 Task: Learn more about a recruiter lite.
Action: Mouse moved to (692, 86)
Screenshot: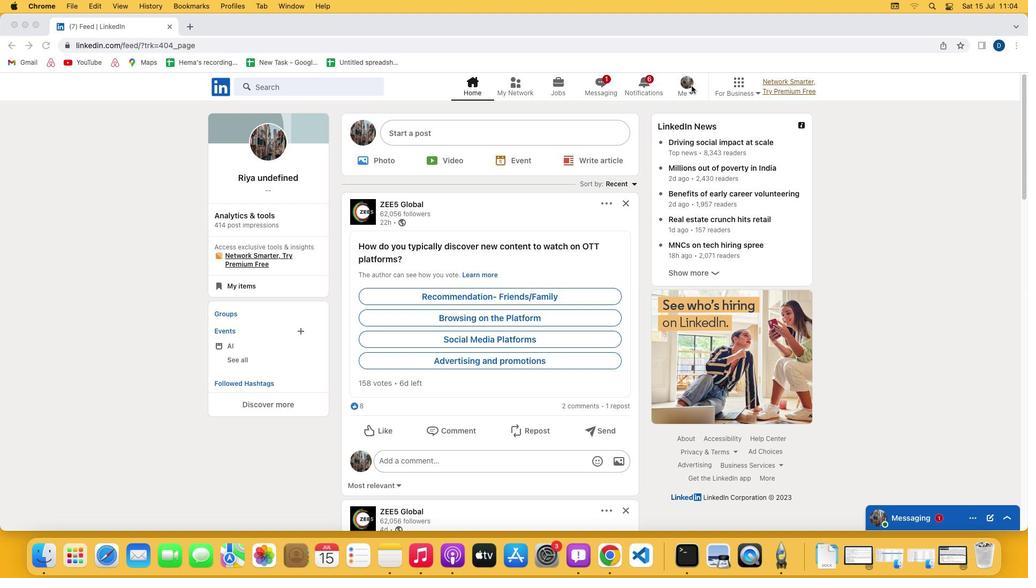 
Action: Mouse pressed left at (692, 86)
Screenshot: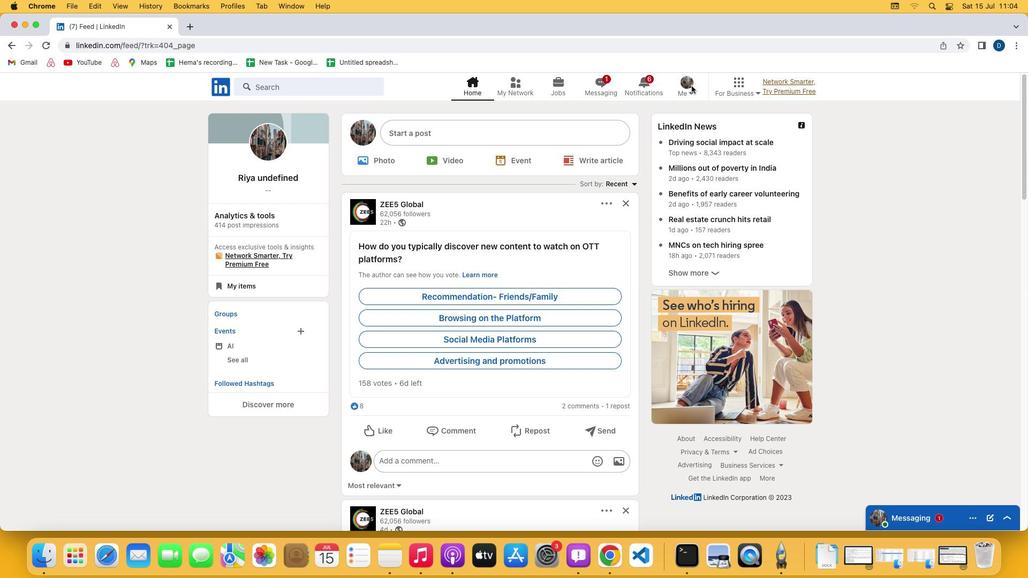 
Action: Mouse pressed left at (692, 86)
Screenshot: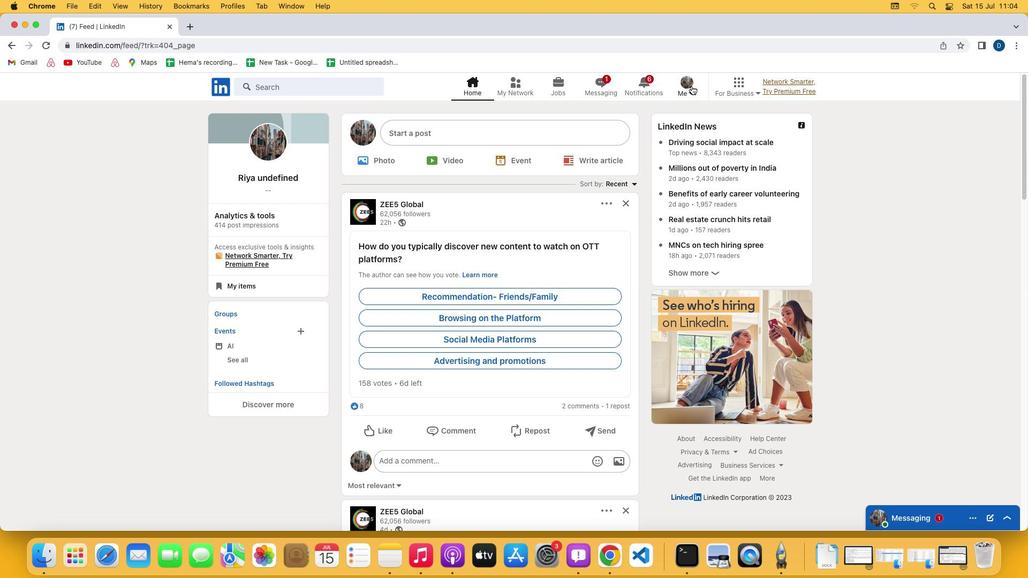 
Action: Mouse moved to (620, 205)
Screenshot: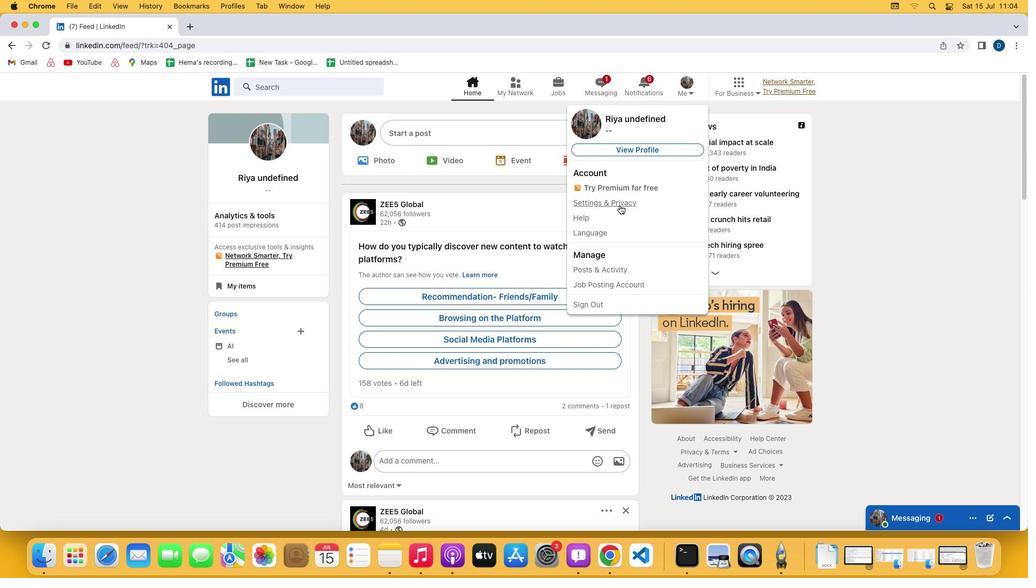 
Action: Mouse pressed left at (620, 205)
Screenshot: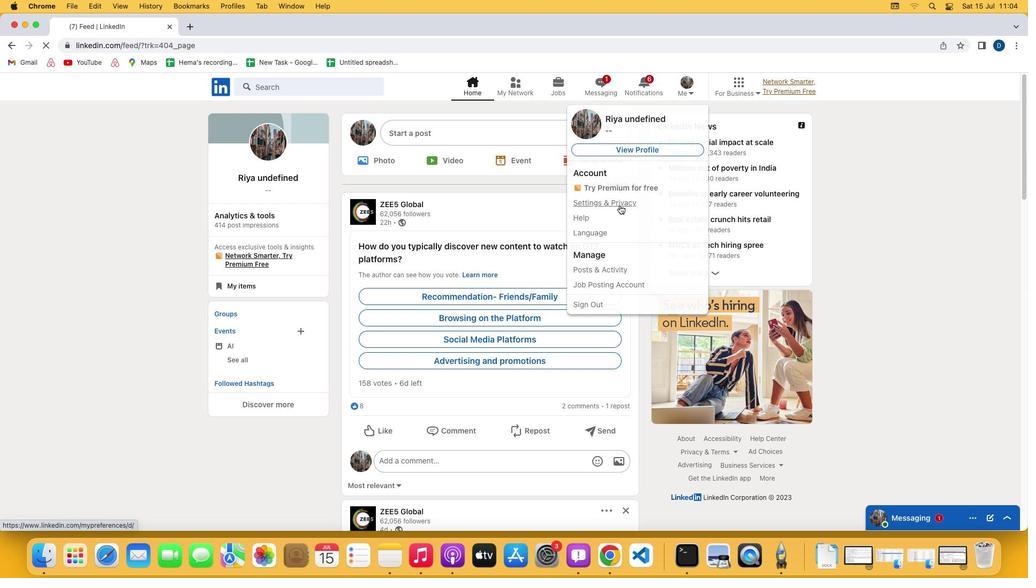 
Action: Mouse moved to (547, 386)
Screenshot: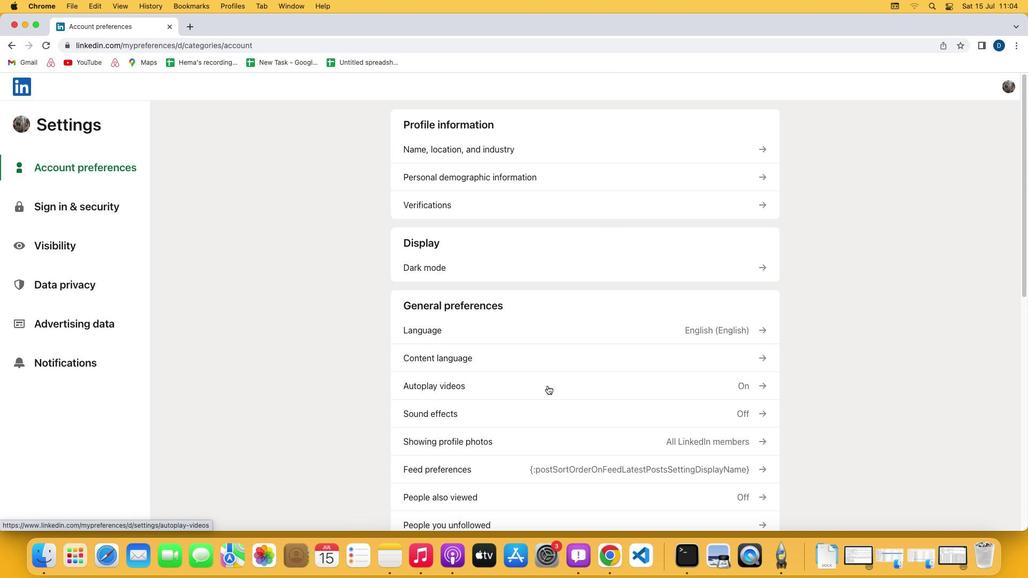 
Action: Mouse scrolled (547, 386) with delta (0, 0)
Screenshot: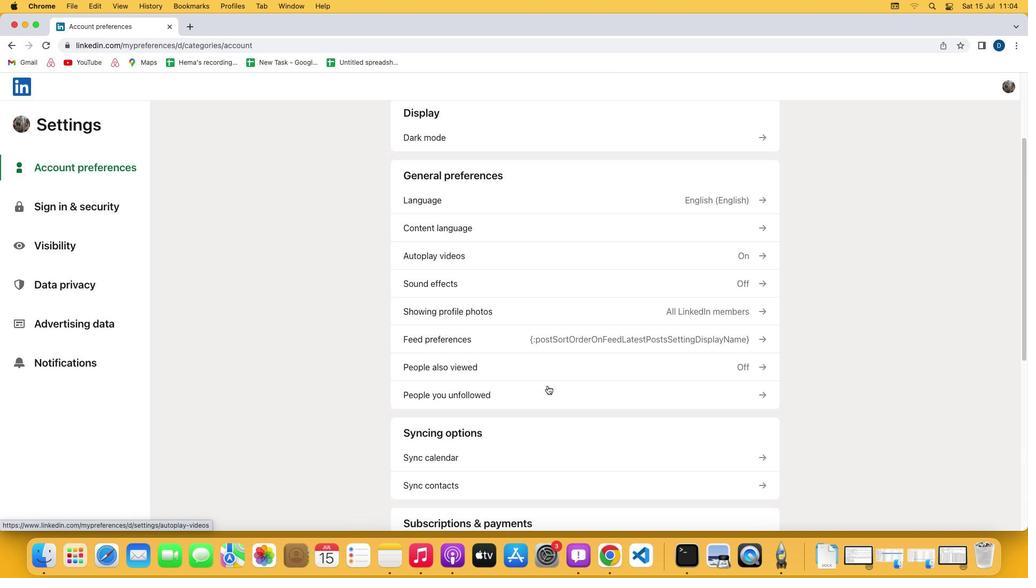 
Action: Mouse scrolled (547, 386) with delta (0, 0)
Screenshot: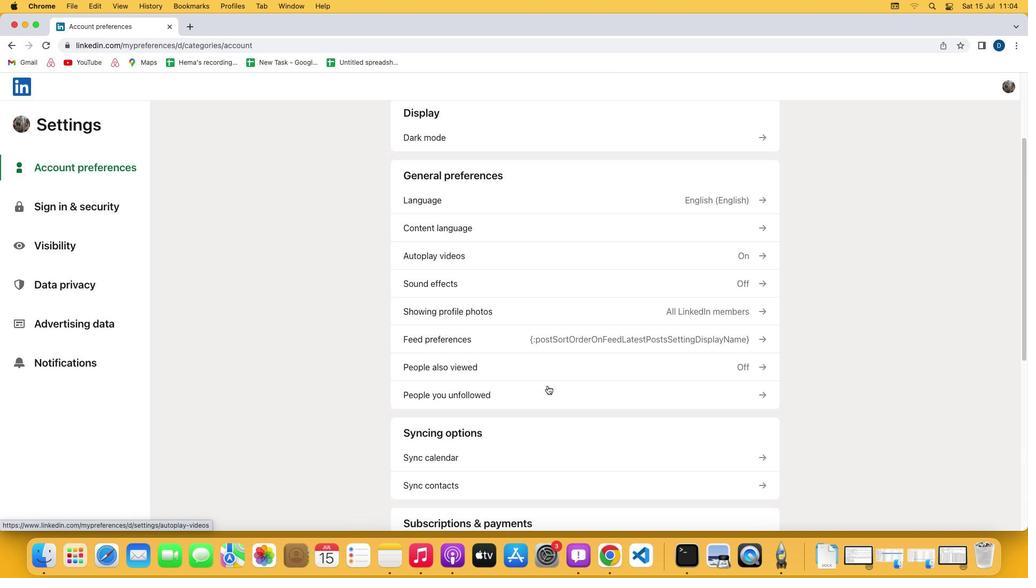 
Action: Mouse scrolled (547, 386) with delta (0, -1)
Screenshot: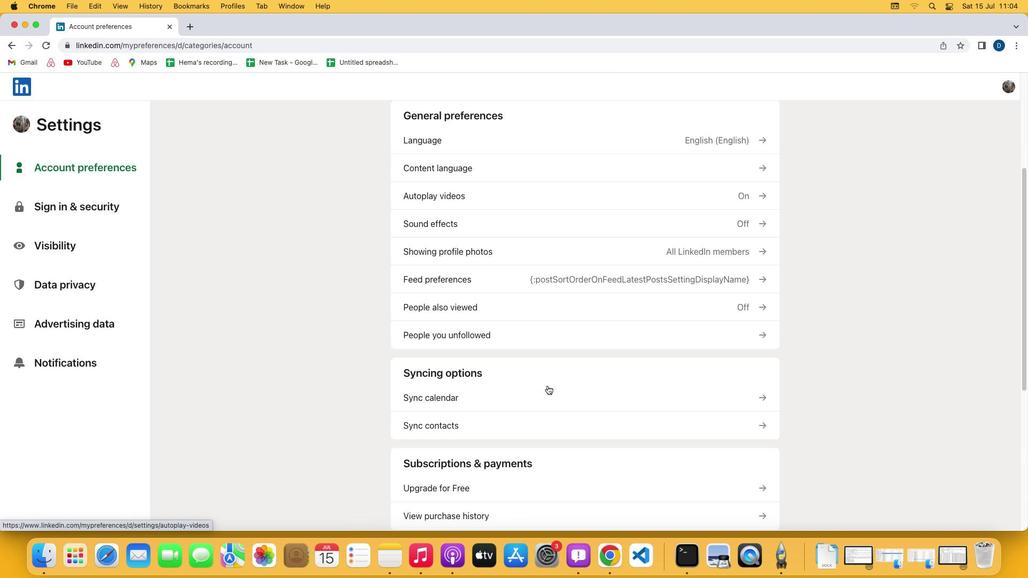 
Action: Mouse scrolled (547, 386) with delta (0, -2)
Screenshot: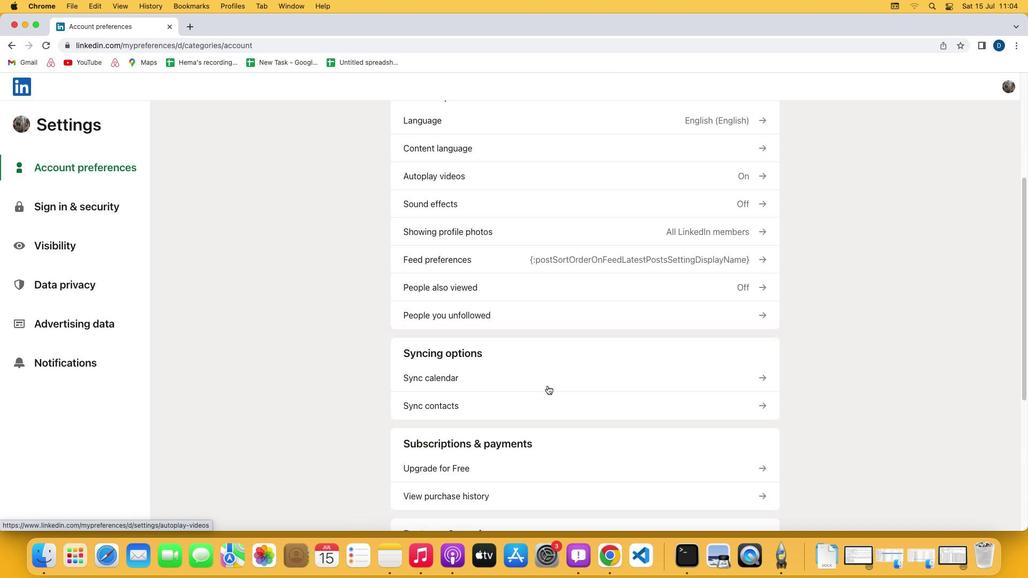 
Action: Mouse scrolled (547, 386) with delta (0, 0)
Screenshot: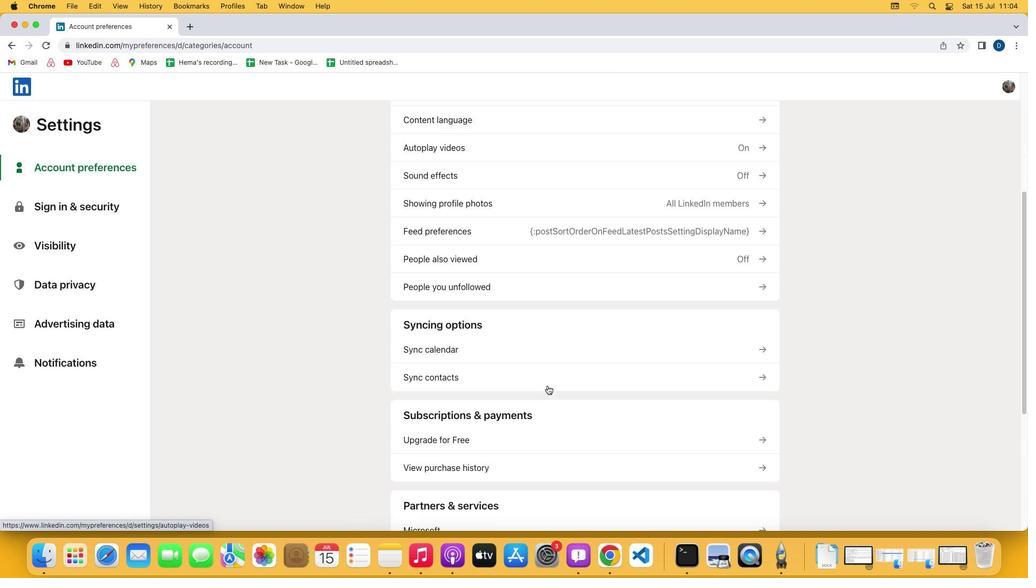 
Action: Mouse scrolled (547, 386) with delta (0, 0)
Screenshot: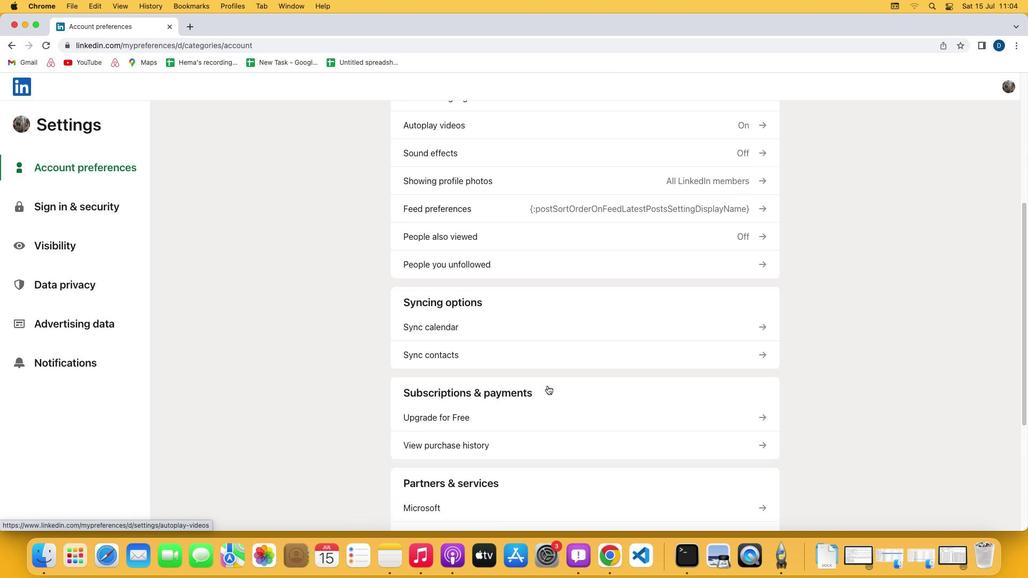 
Action: Mouse scrolled (547, 386) with delta (0, -1)
Screenshot: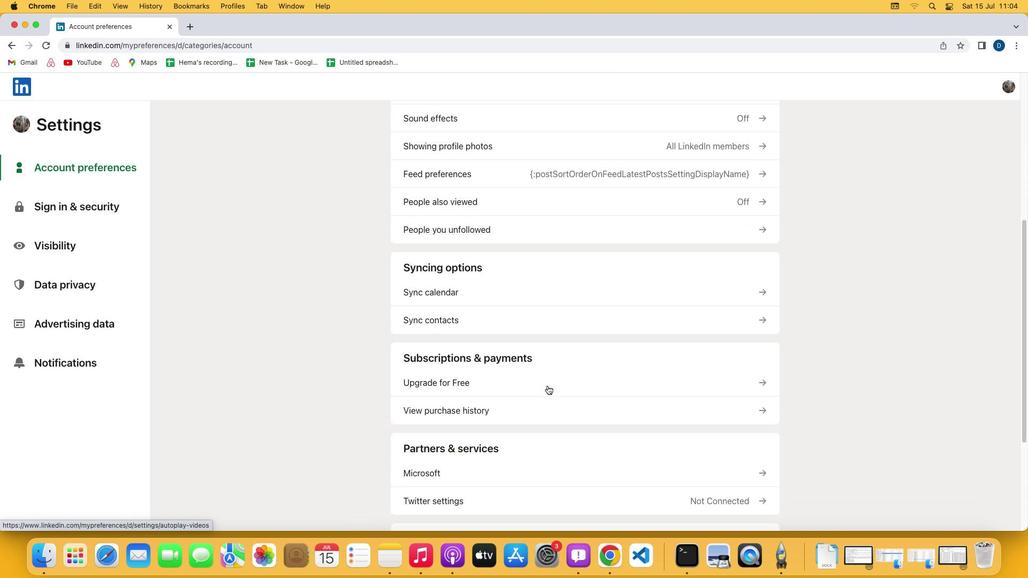
Action: Mouse moved to (469, 385)
Screenshot: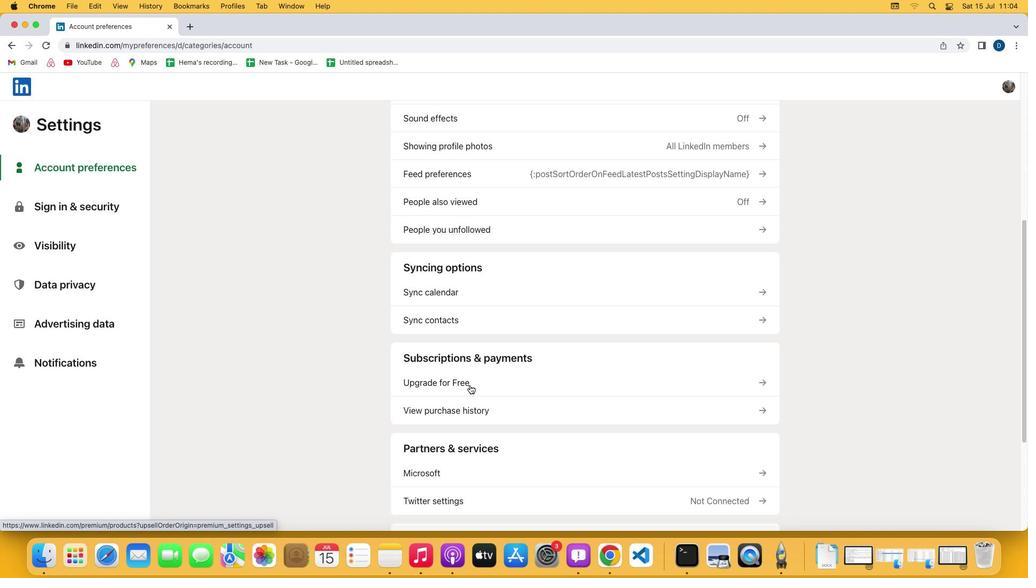
Action: Mouse pressed left at (469, 385)
Screenshot: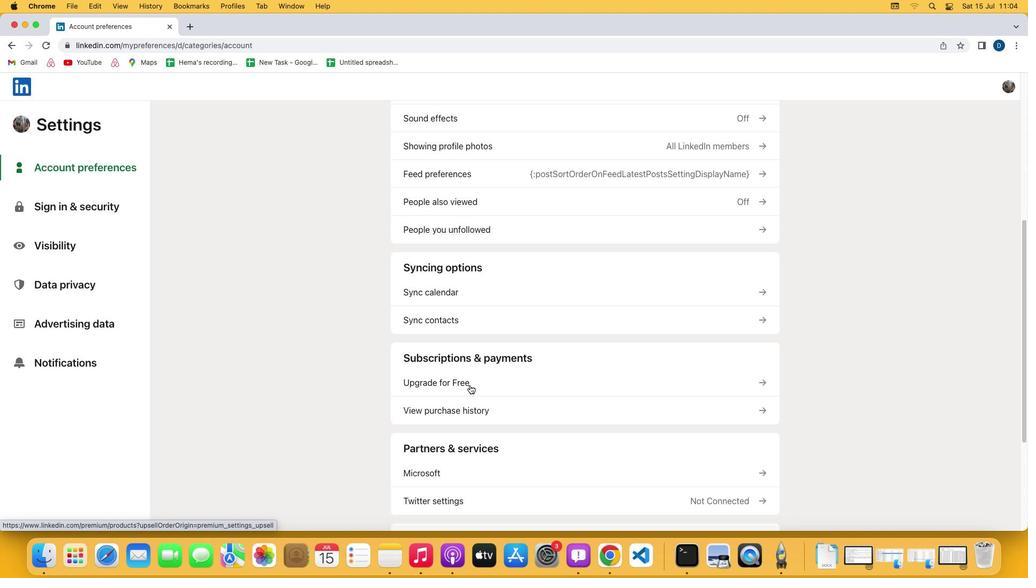 
Action: Mouse moved to (422, 293)
Screenshot: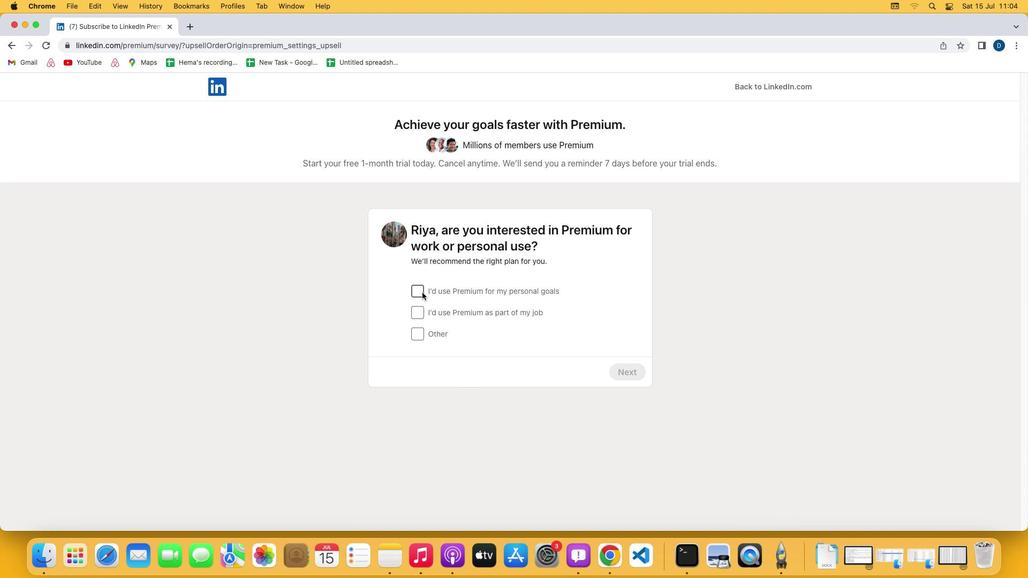 
Action: Mouse pressed left at (422, 293)
Screenshot: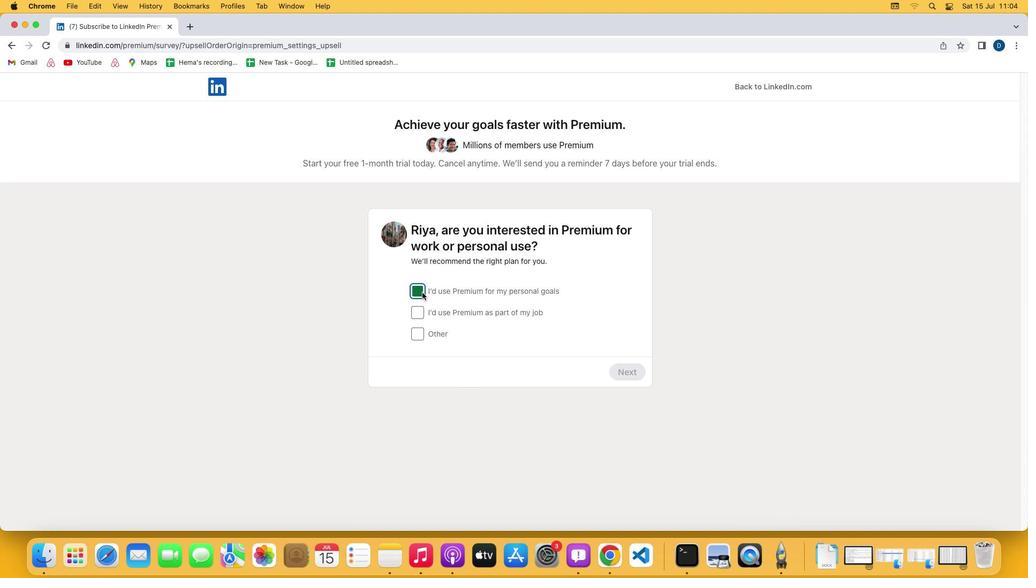
Action: Mouse moved to (632, 374)
Screenshot: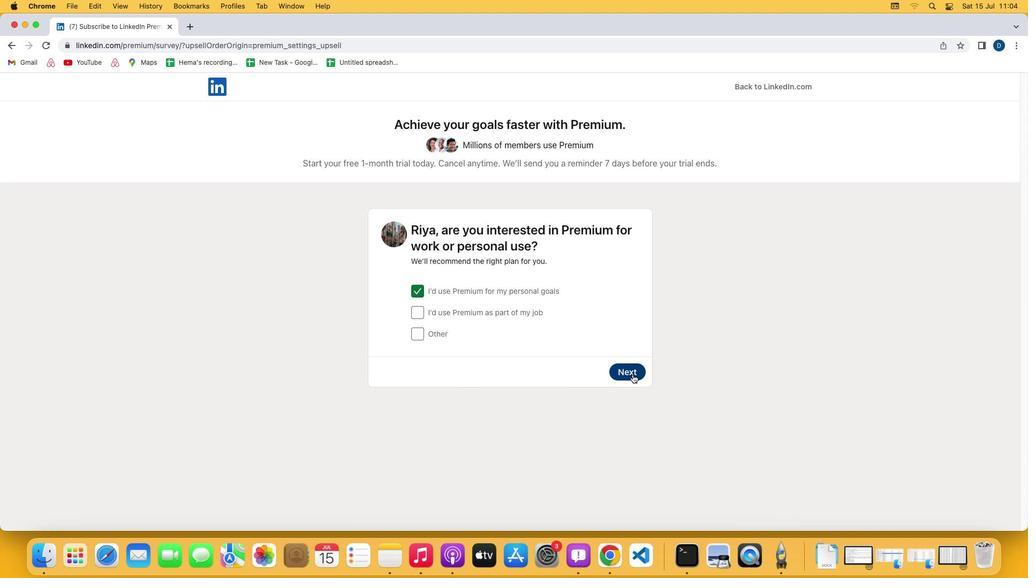 
Action: Mouse pressed left at (632, 374)
Screenshot: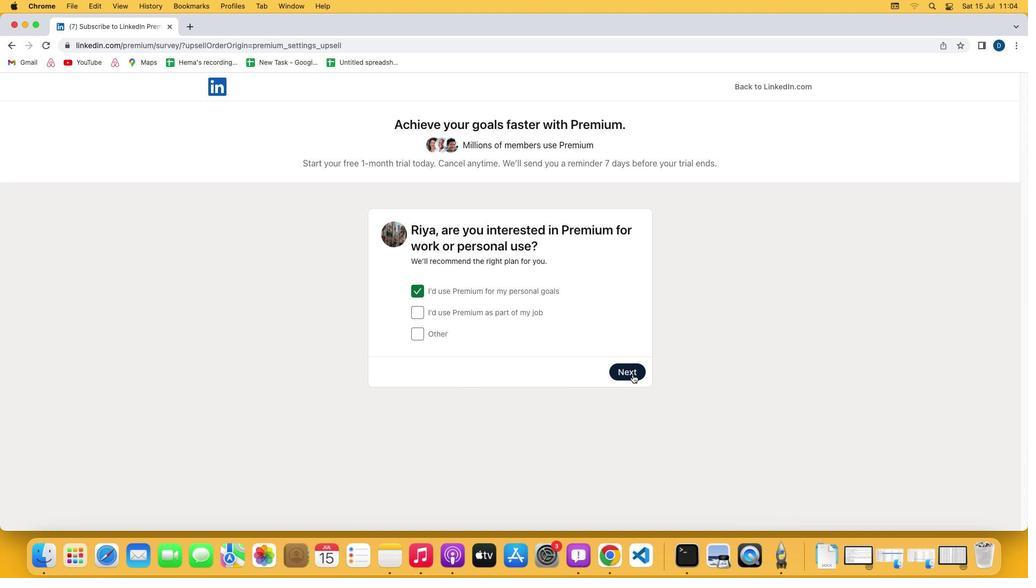 
Action: Mouse moved to (630, 436)
Screenshot: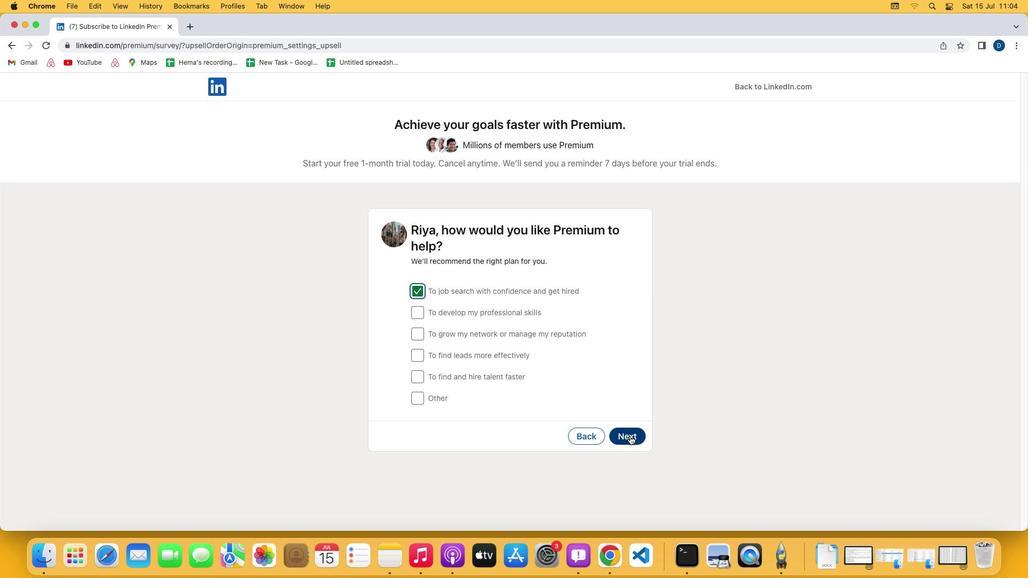 
Action: Mouse pressed left at (630, 436)
Screenshot: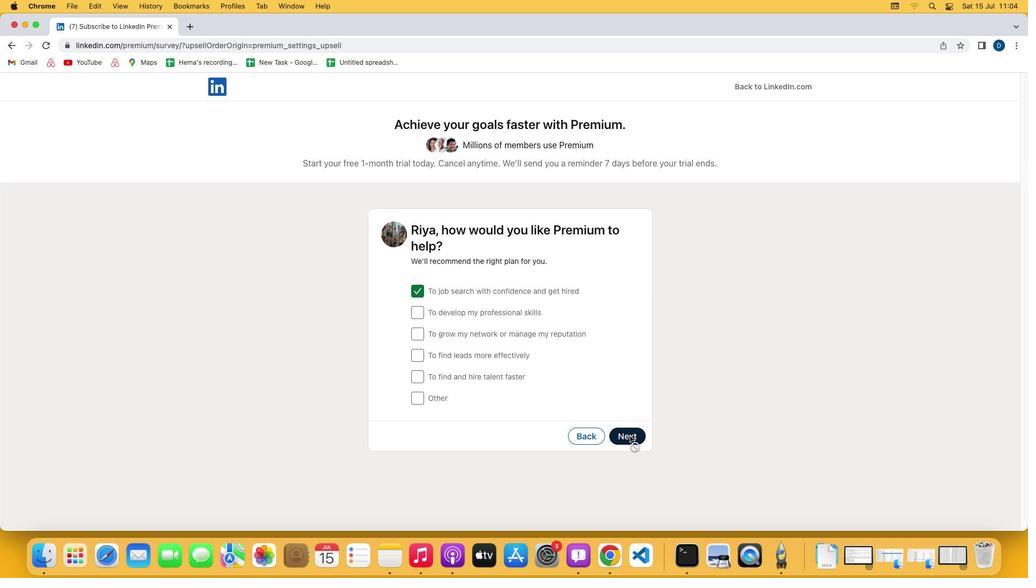 
Action: Mouse moved to (423, 378)
Screenshot: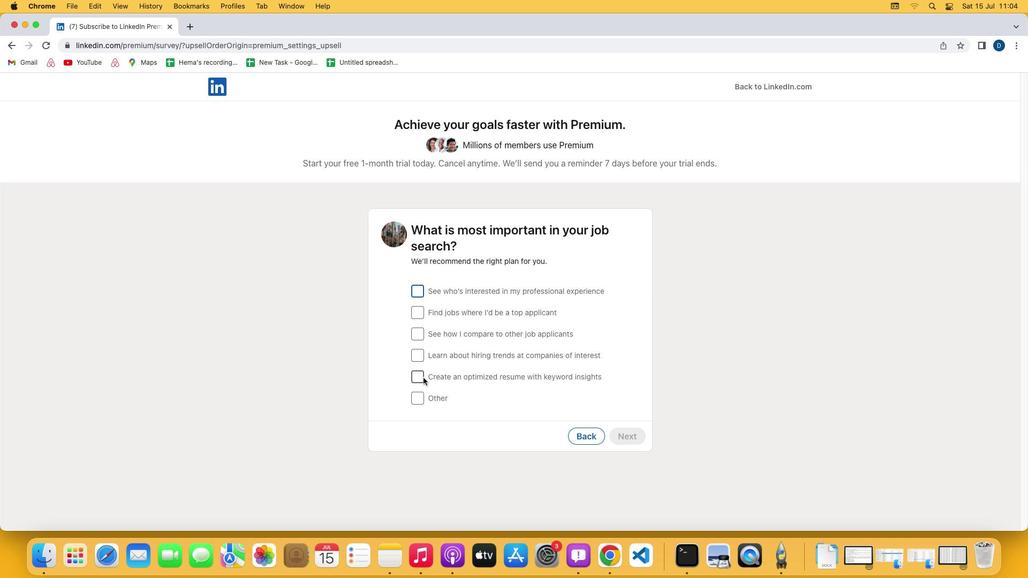 
Action: Mouse pressed left at (423, 378)
Screenshot: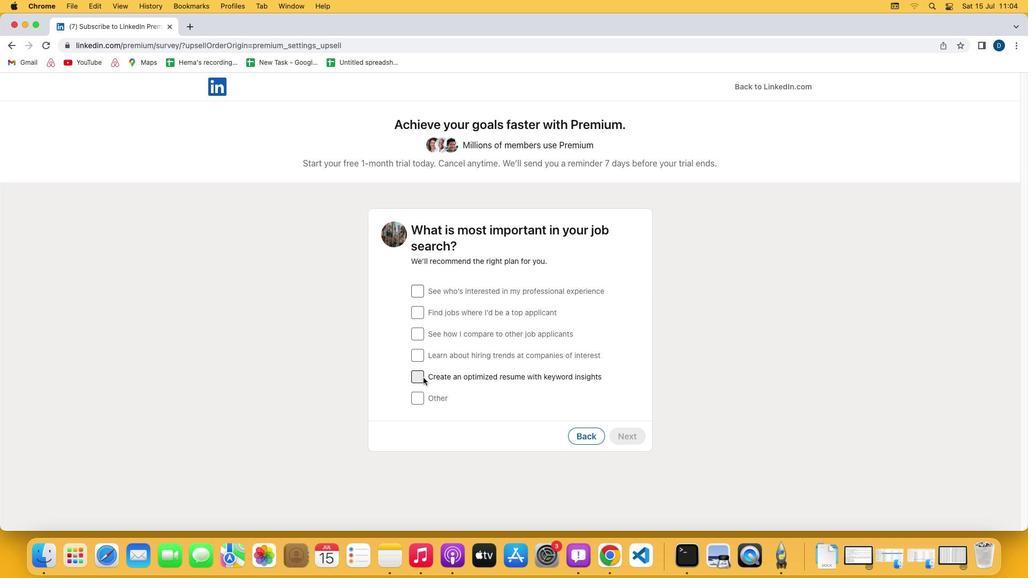 
Action: Mouse moved to (633, 435)
Screenshot: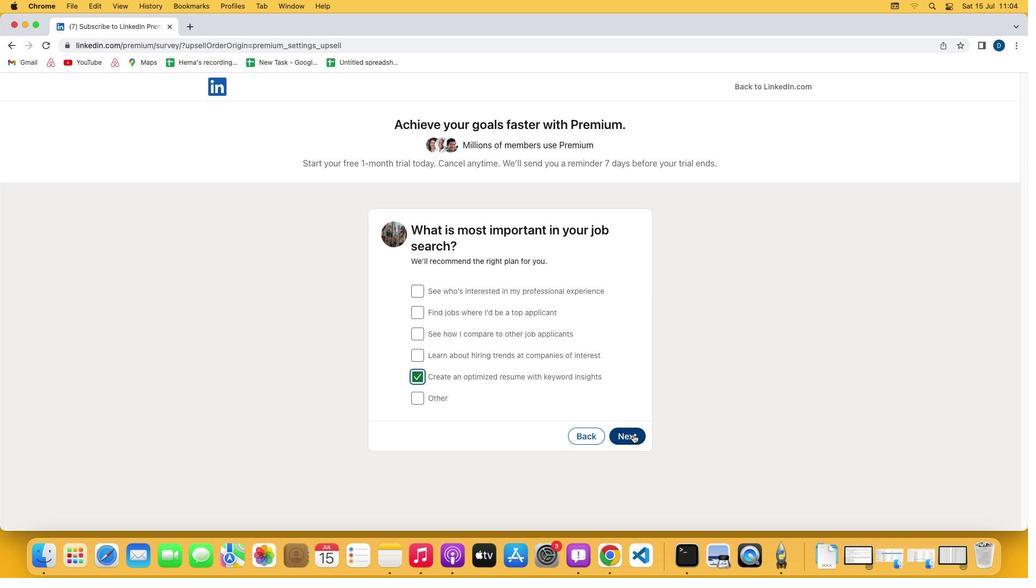
Action: Mouse pressed left at (633, 435)
Screenshot: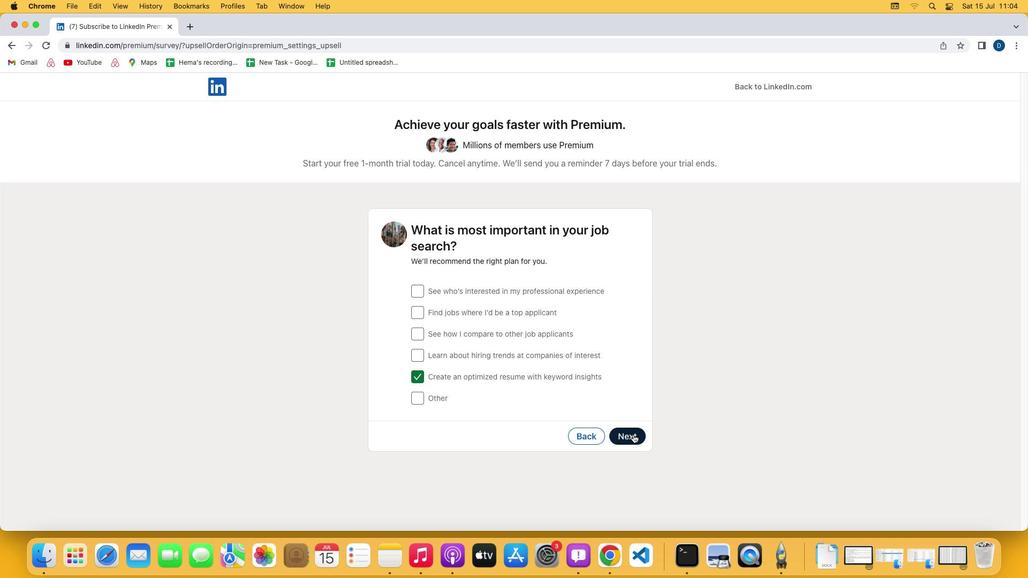 
Action: Mouse moved to (506, 409)
Screenshot: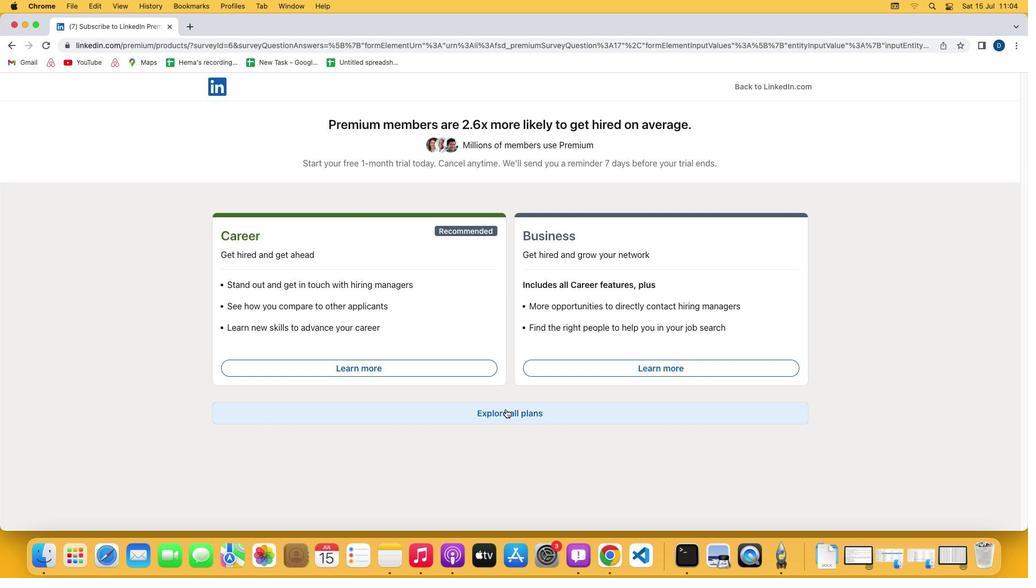 
Action: Mouse pressed left at (506, 409)
Screenshot: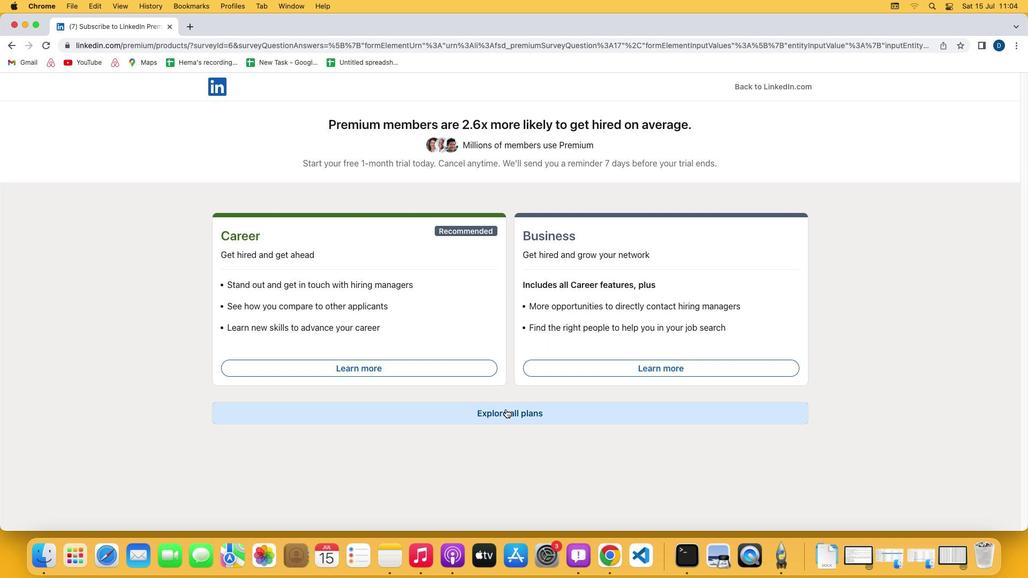 
Action: Mouse moved to (737, 442)
Screenshot: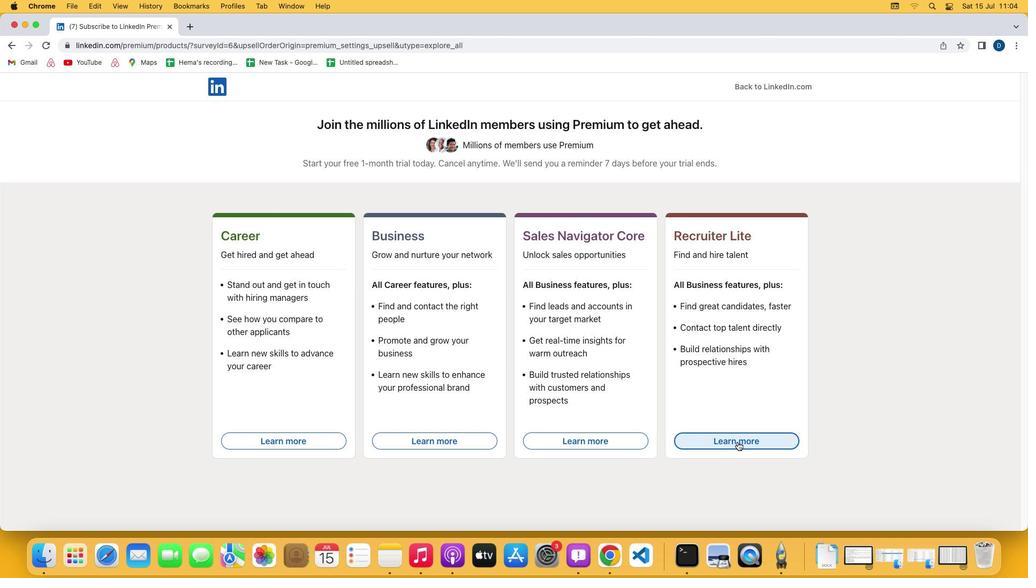 
Action: Mouse pressed left at (737, 442)
Screenshot: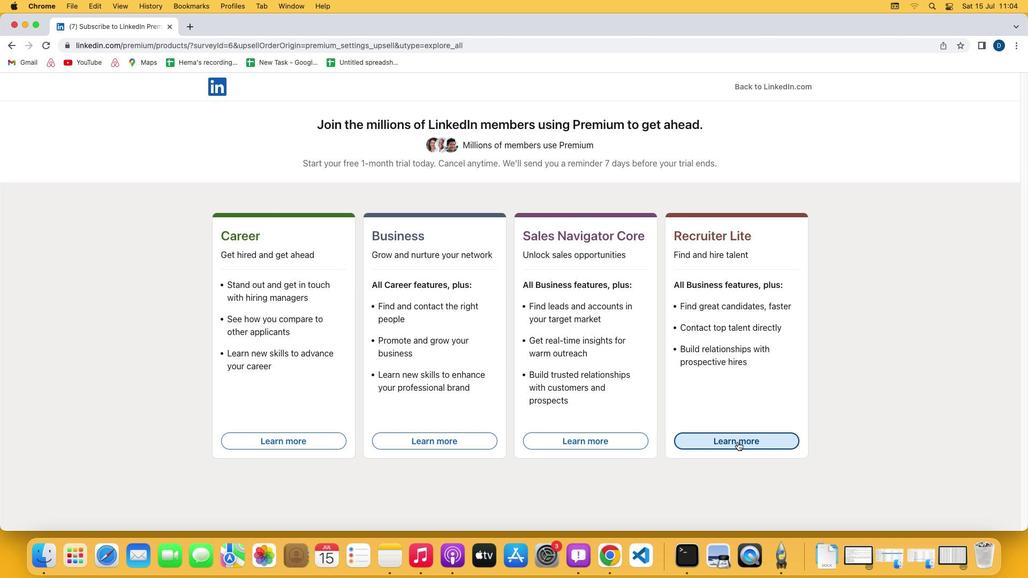 
